 Task: Choose add item option in the custom data.
Action: Mouse moved to (27, 648)
Screenshot: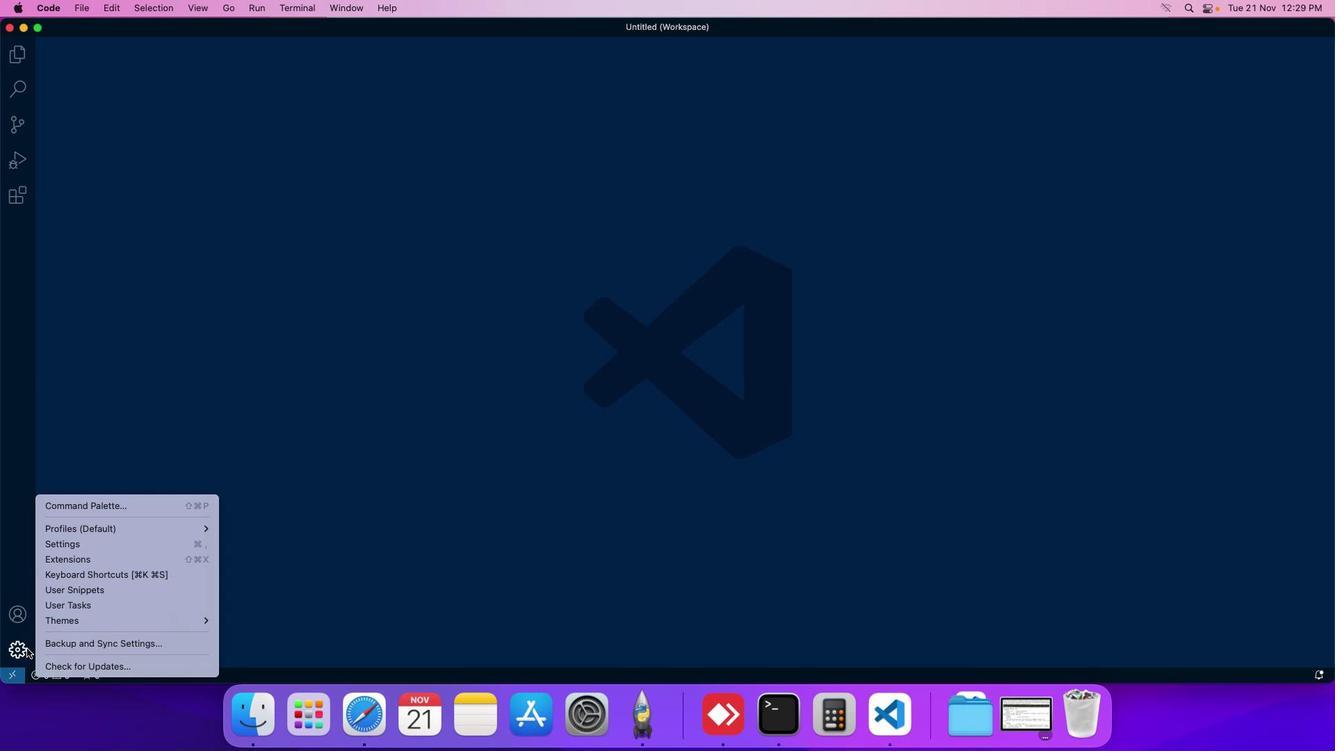 
Action: Mouse pressed left at (27, 648)
Screenshot: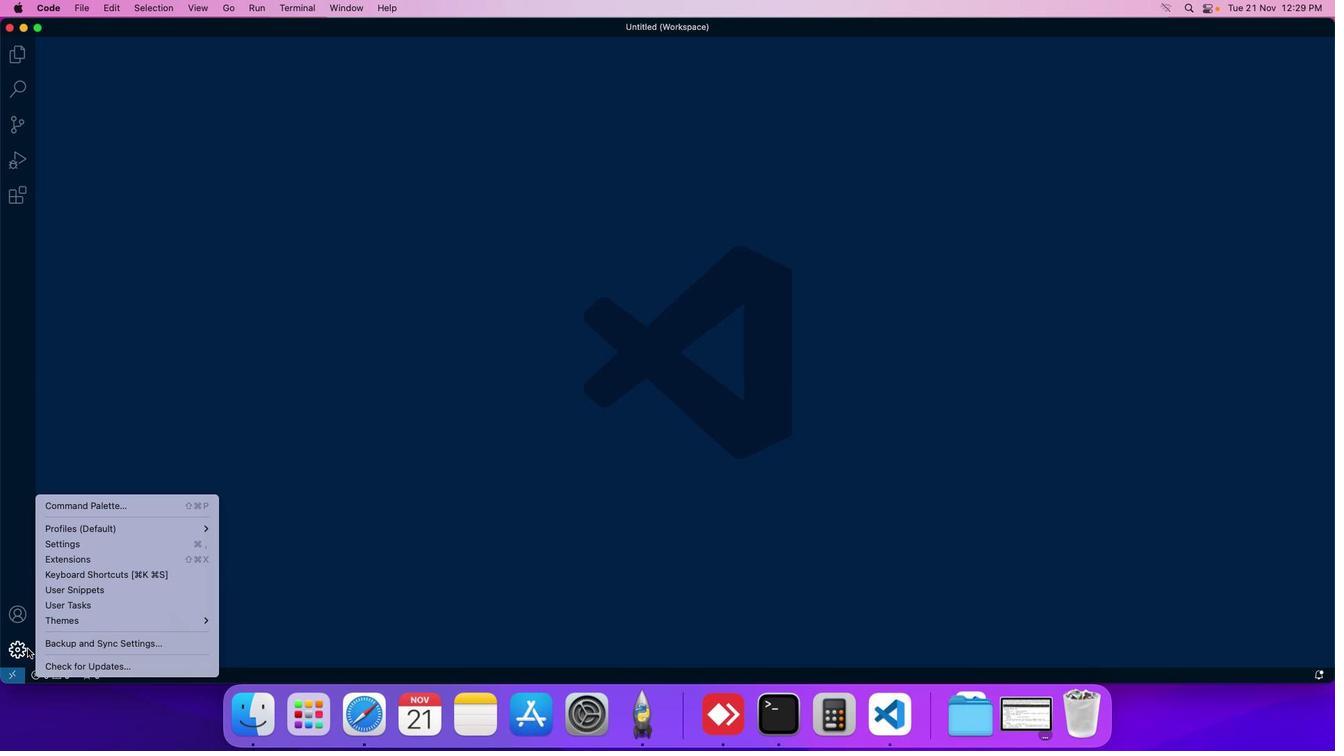 
Action: Mouse moved to (86, 543)
Screenshot: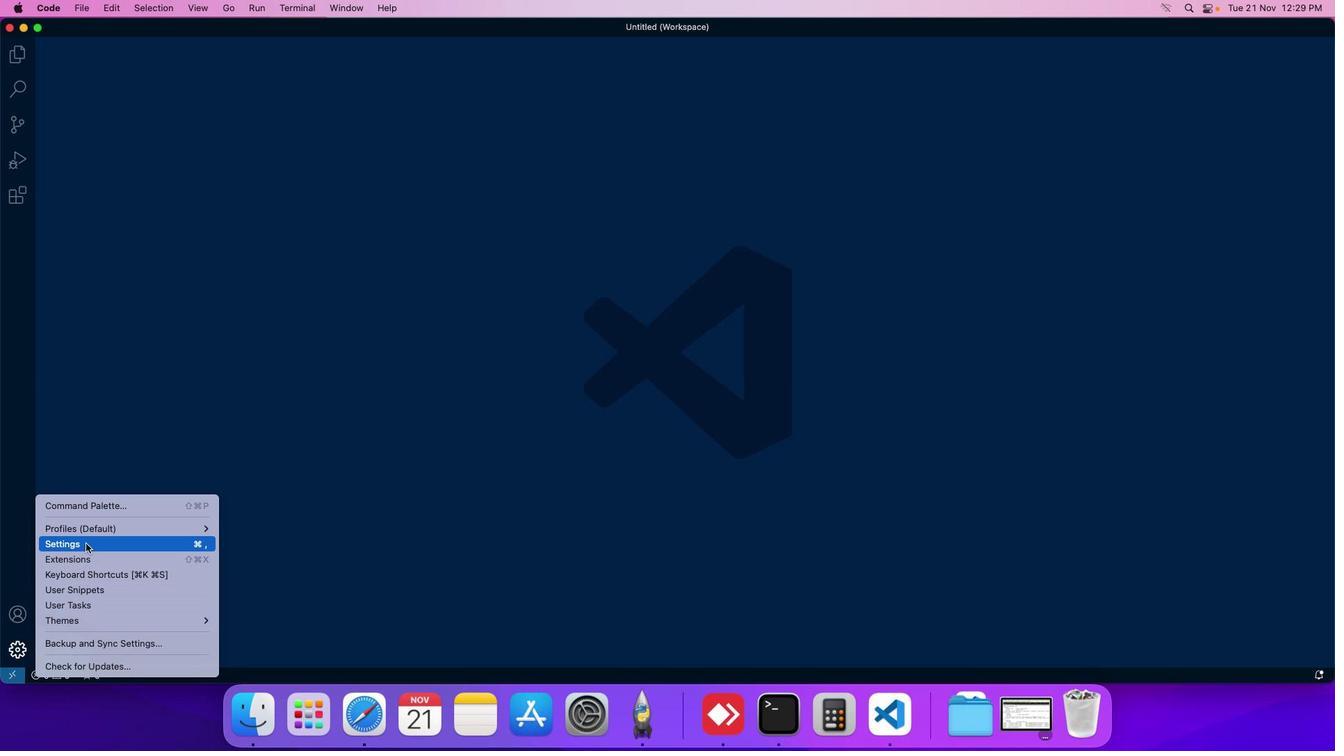 
Action: Mouse pressed left at (86, 543)
Screenshot: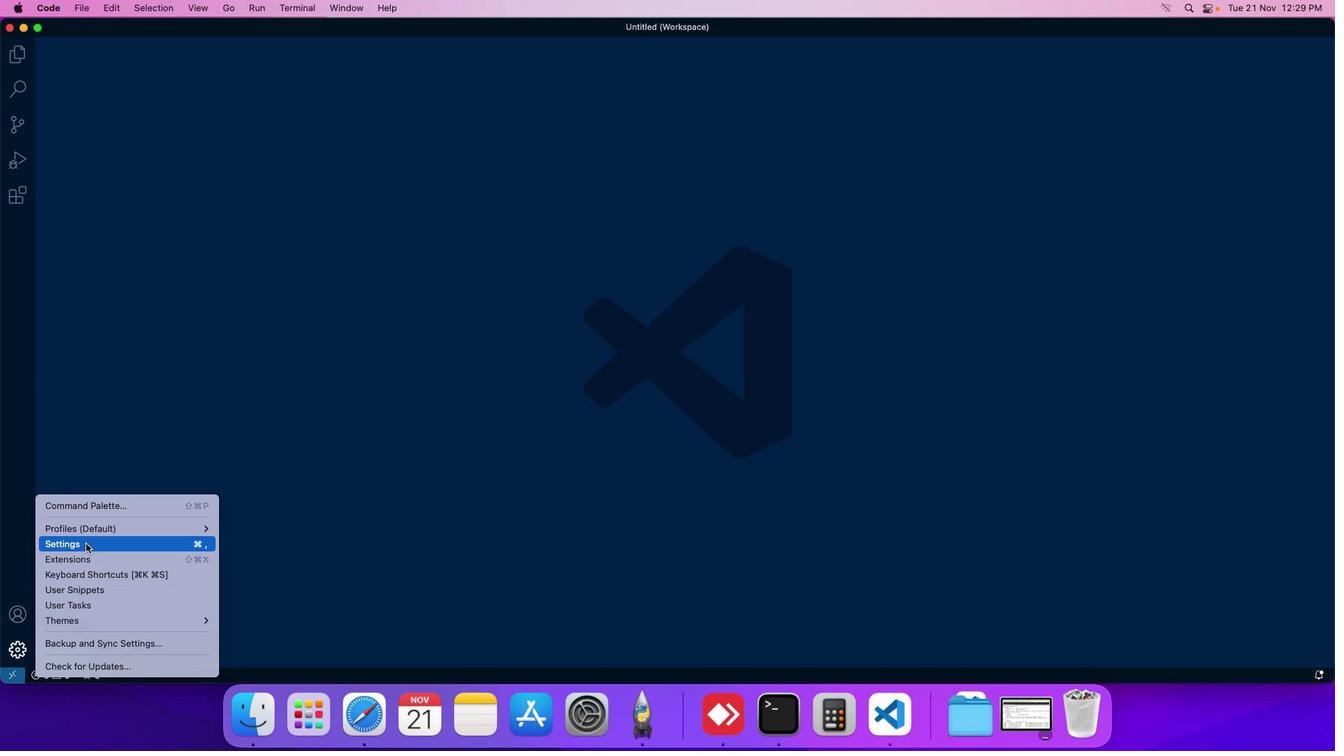 
Action: Mouse moved to (333, 109)
Screenshot: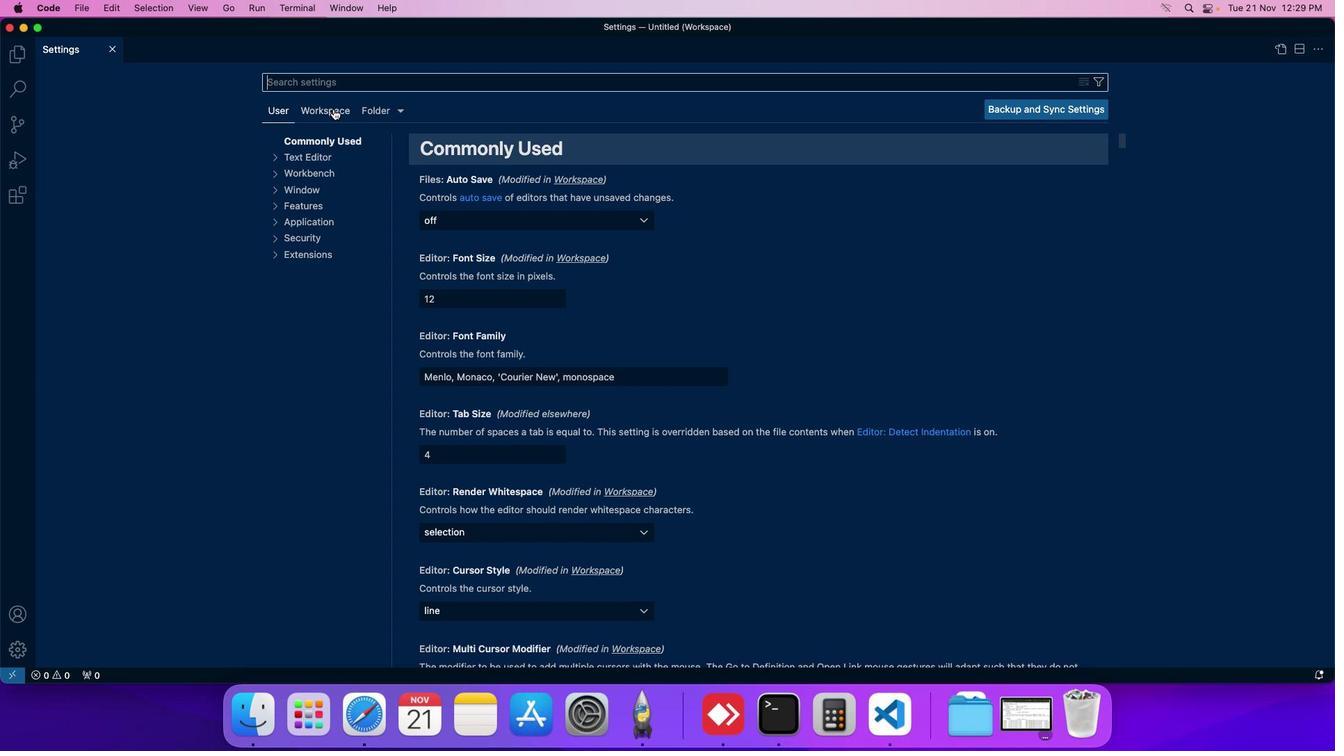 
Action: Mouse pressed left at (333, 109)
Screenshot: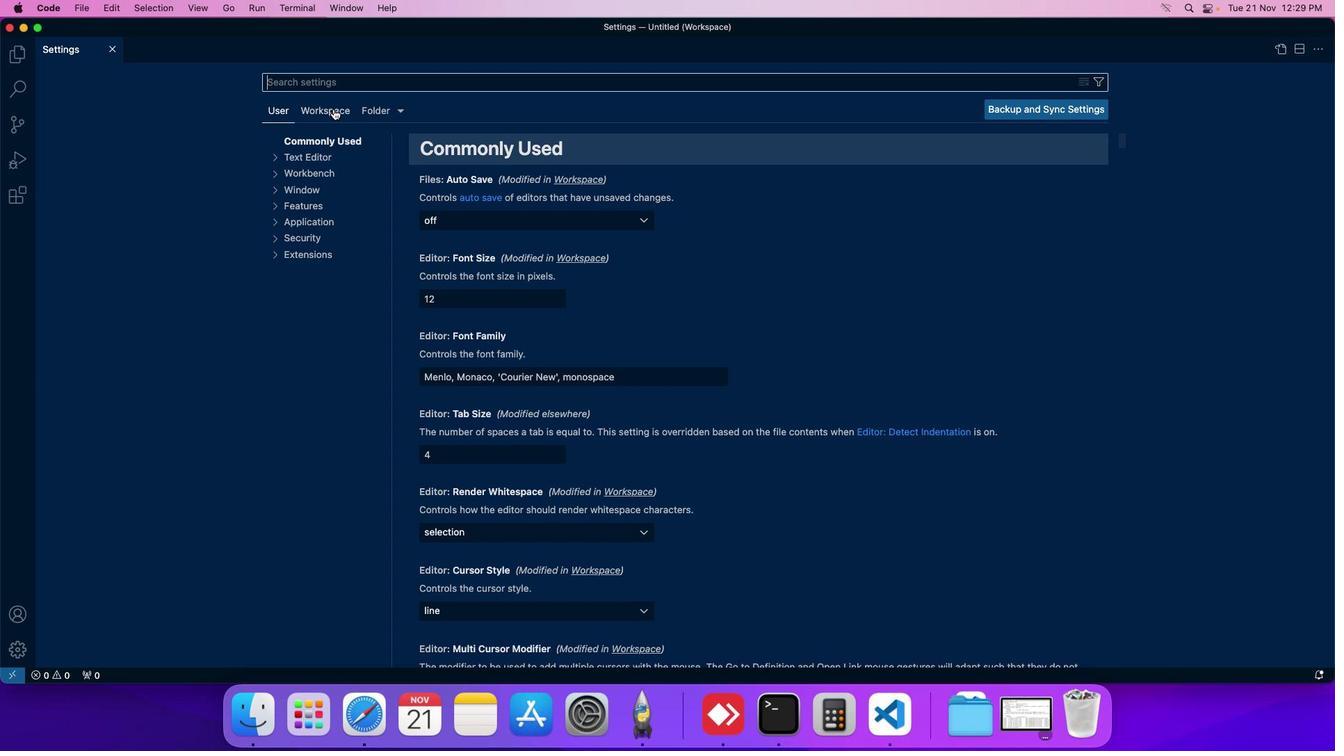 
Action: Mouse moved to (299, 243)
Screenshot: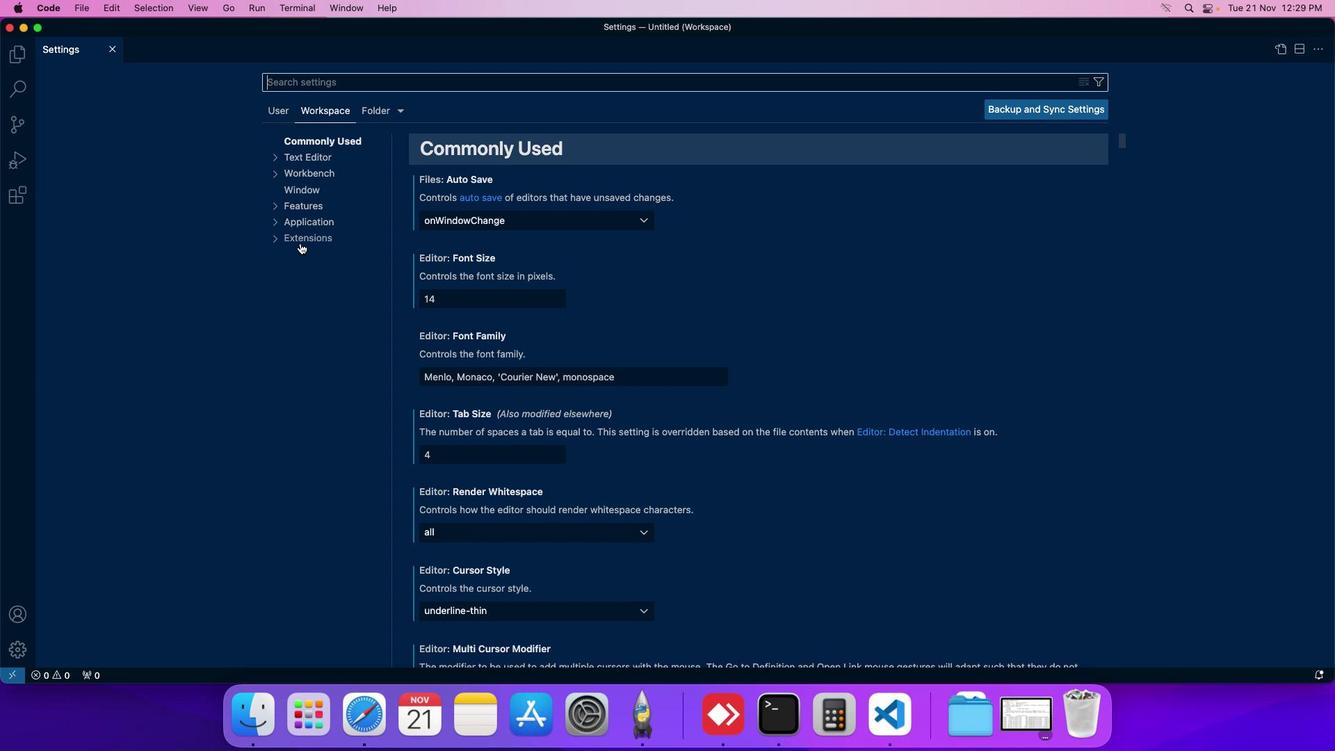 
Action: Mouse pressed left at (299, 243)
Screenshot: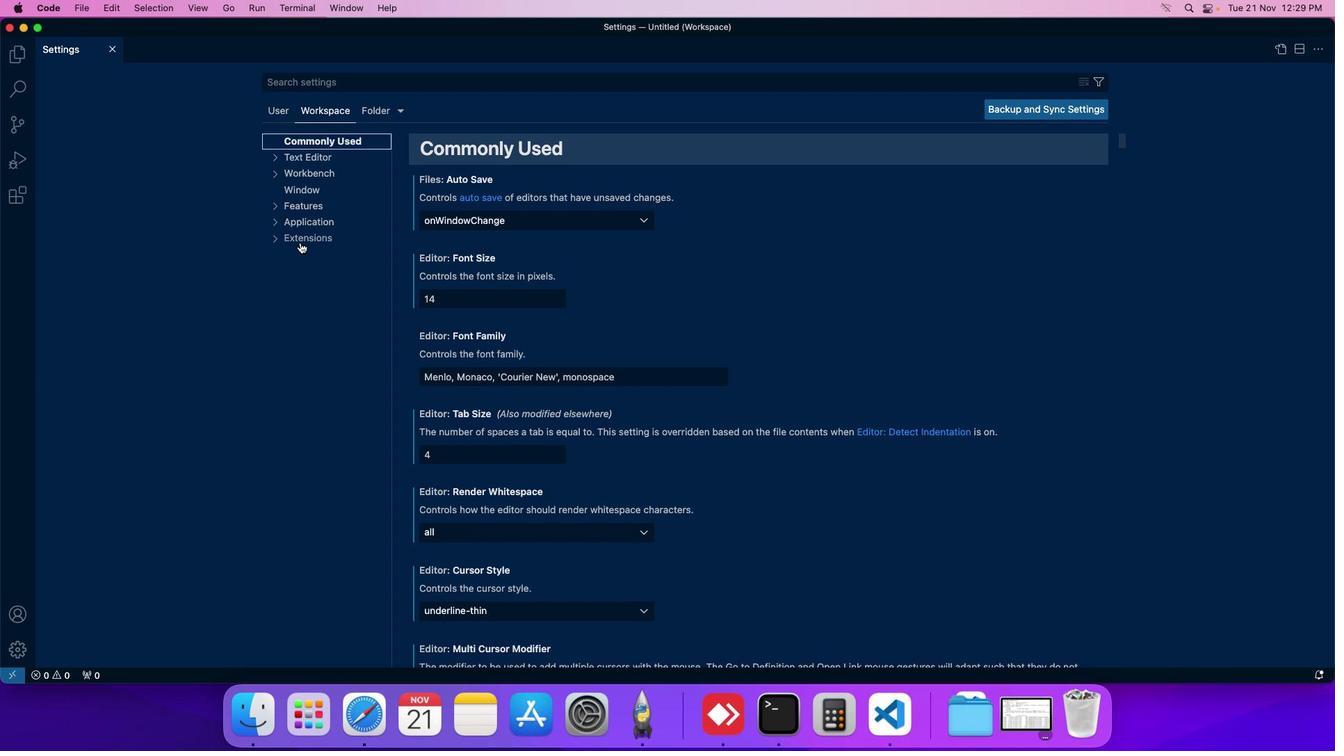 
Action: Mouse moved to (453, 546)
Screenshot: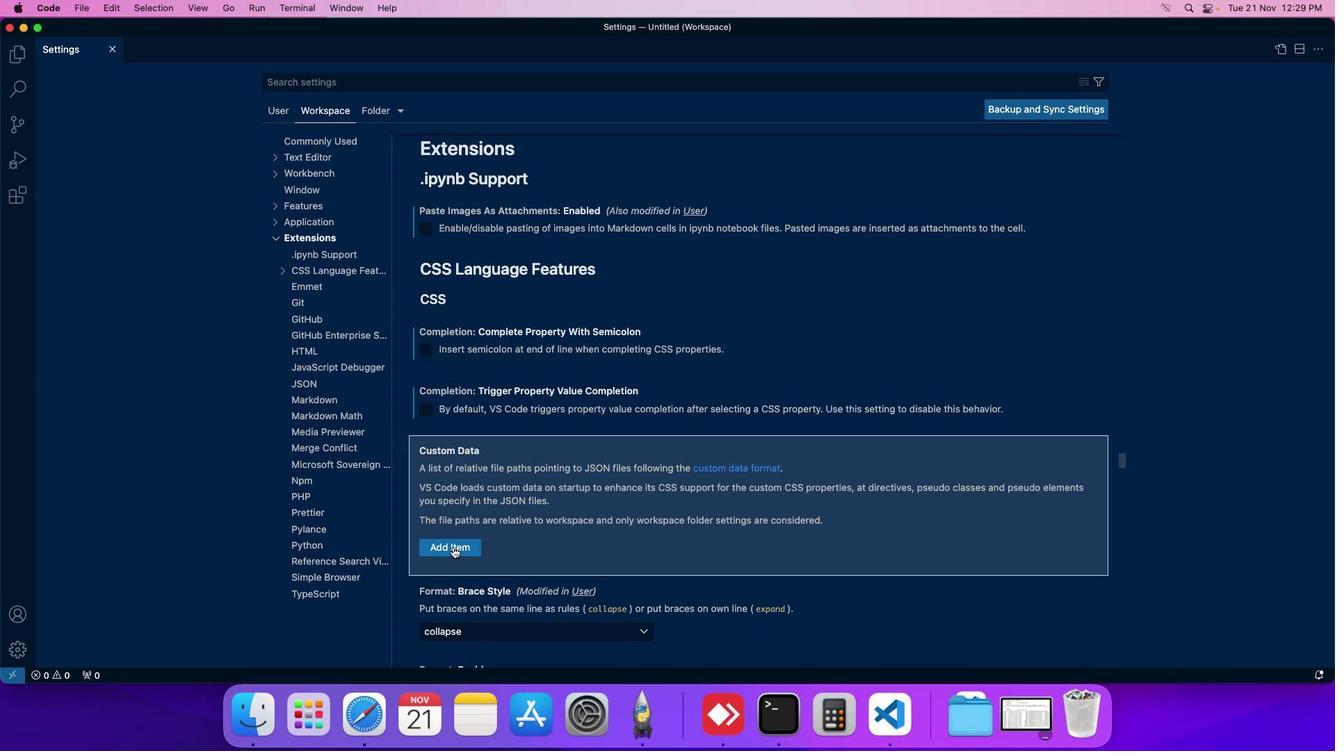 
Action: Mouse pressed left at (453, 546)
Screenshot: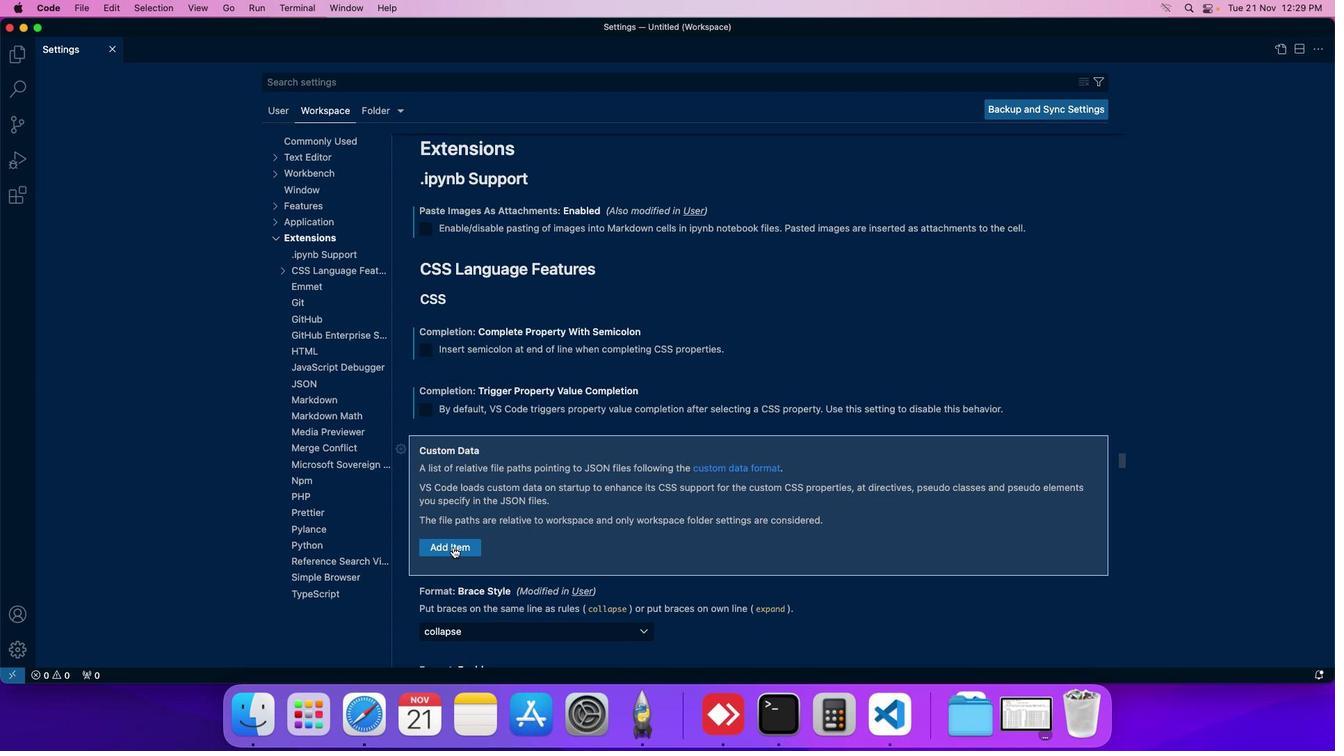 
Action: Mouse moved to (489, 528)
Screenshot: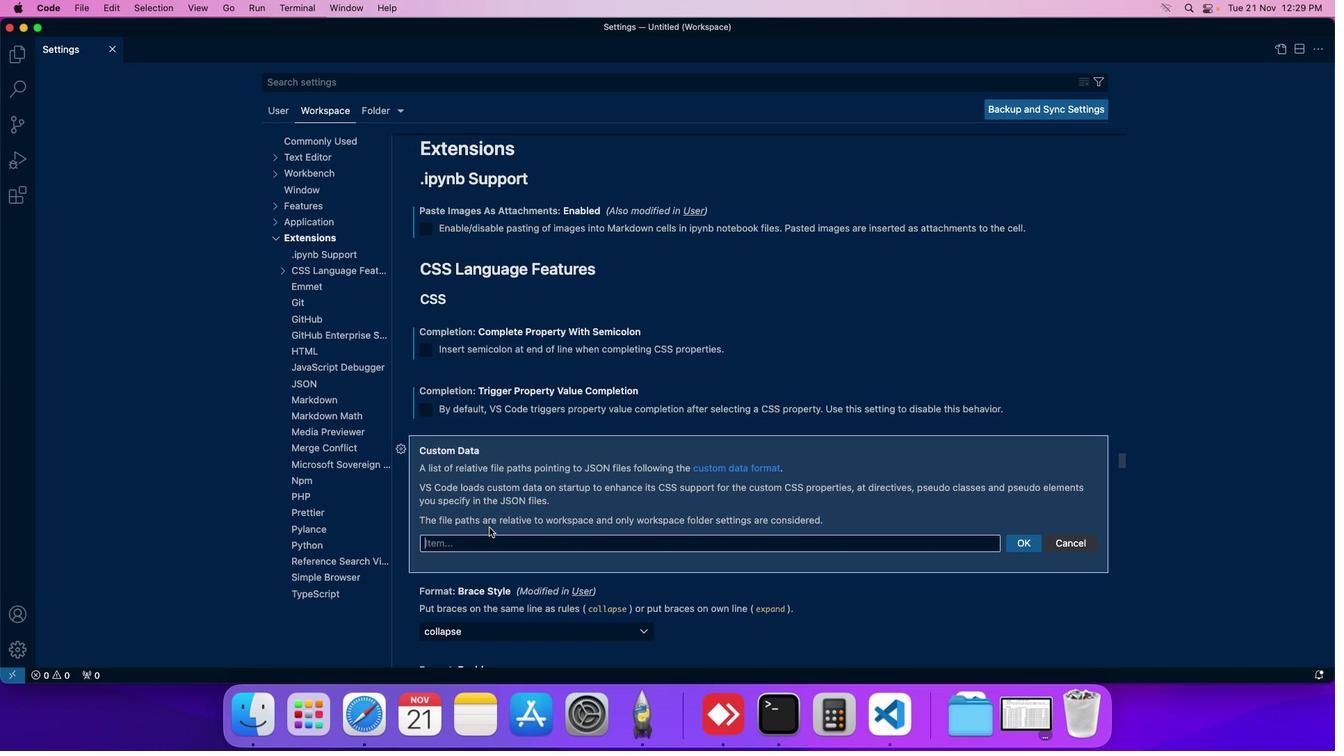 
